 Task: Add Belgioioso Burrata Cheese With Black Truffles to the cart.
Action: Mouse moved to (730, 258)
Screenshot: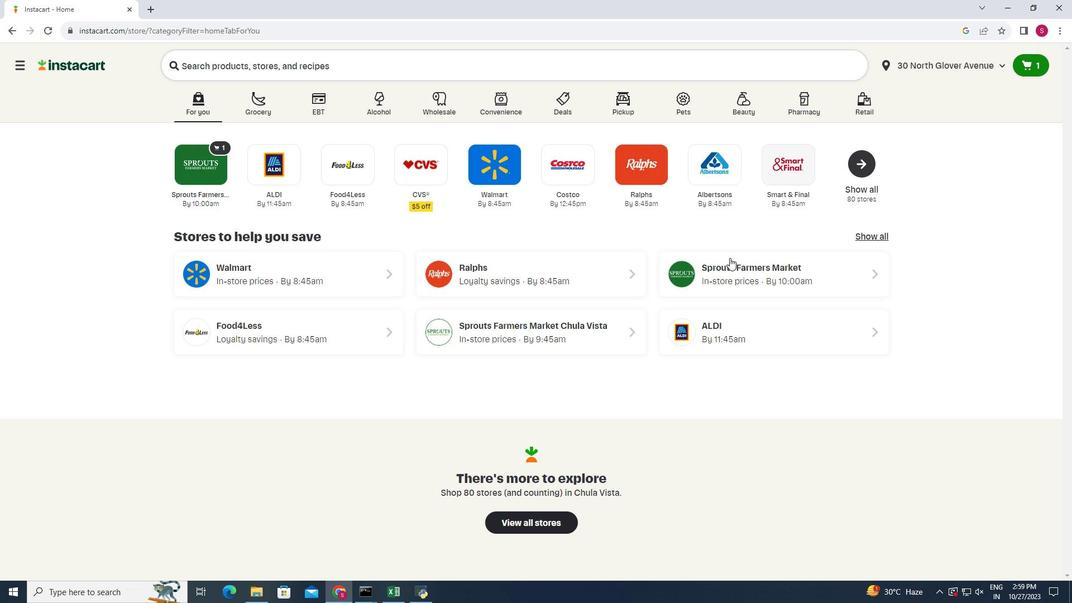 
Action: Mouse pressed left at (730, 258)
Screenshot: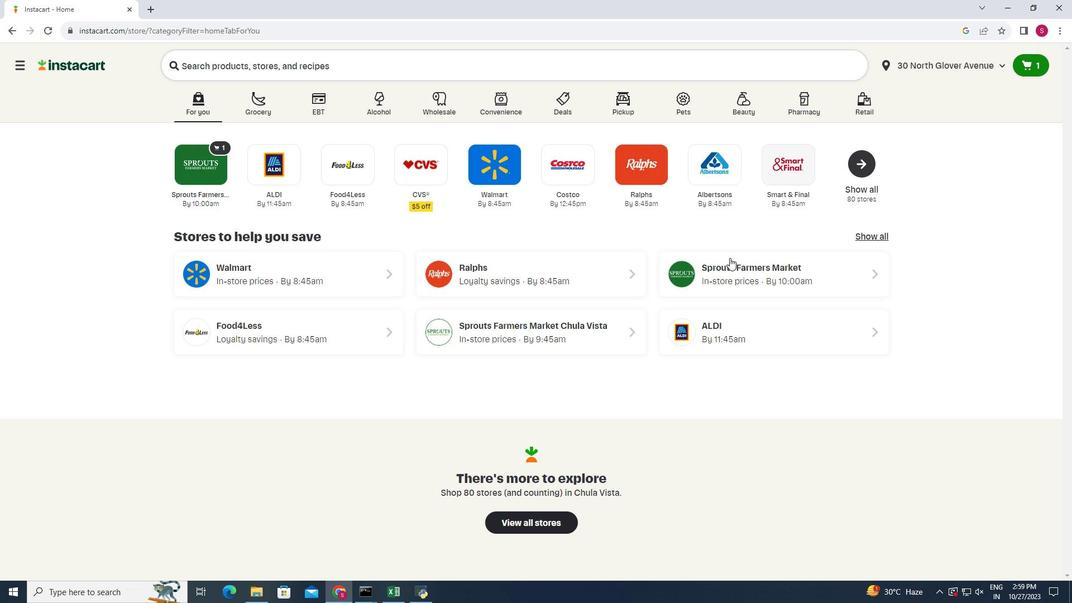 
Action: Mouse moved to (25, 487)
Screenshot: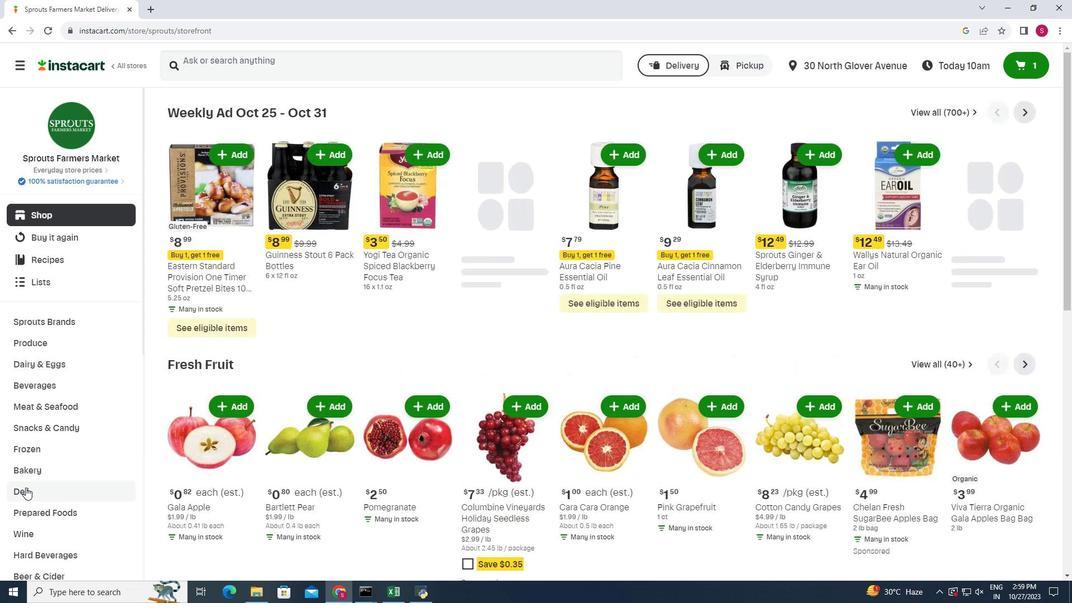 
Action: Mouse pressed left at (25, 487)
Screenshot: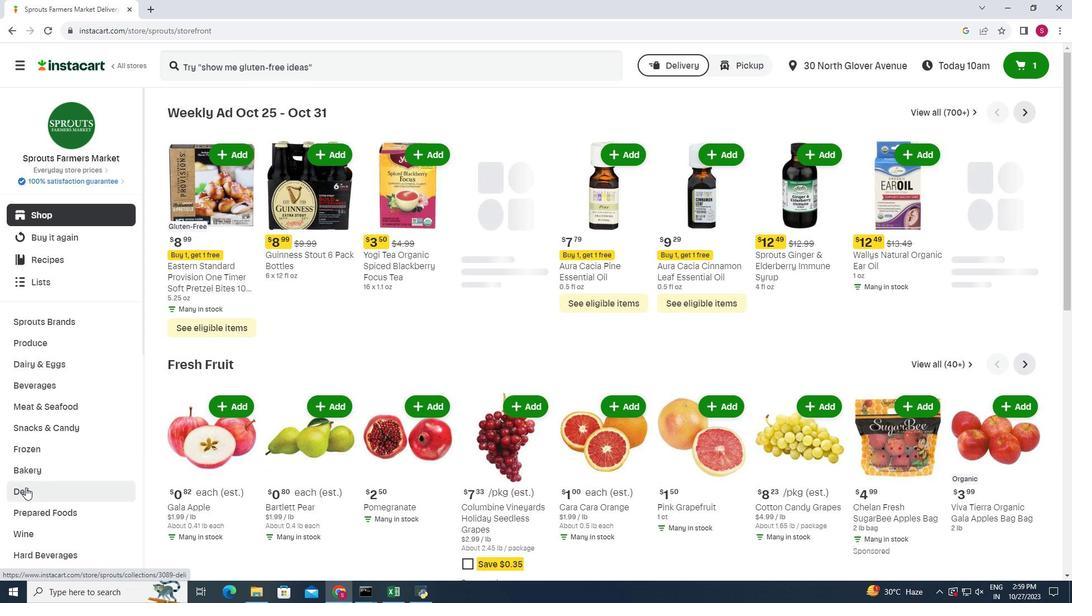 
Action: Mouse moved to (298, 139)
Screenshot: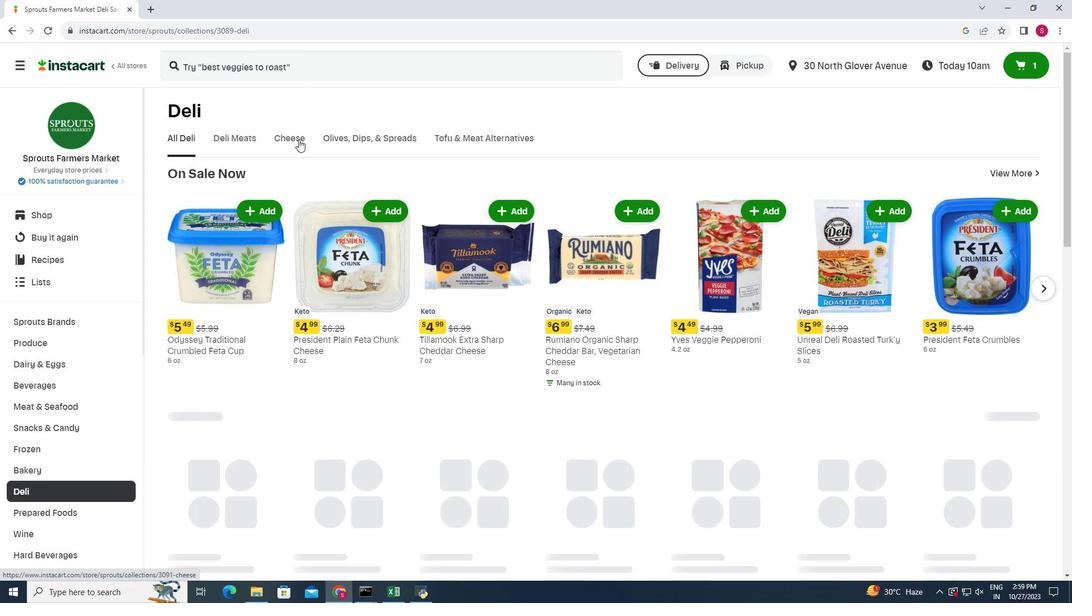 
Action: Mouse pressed left at (298, 139)
Screenshot: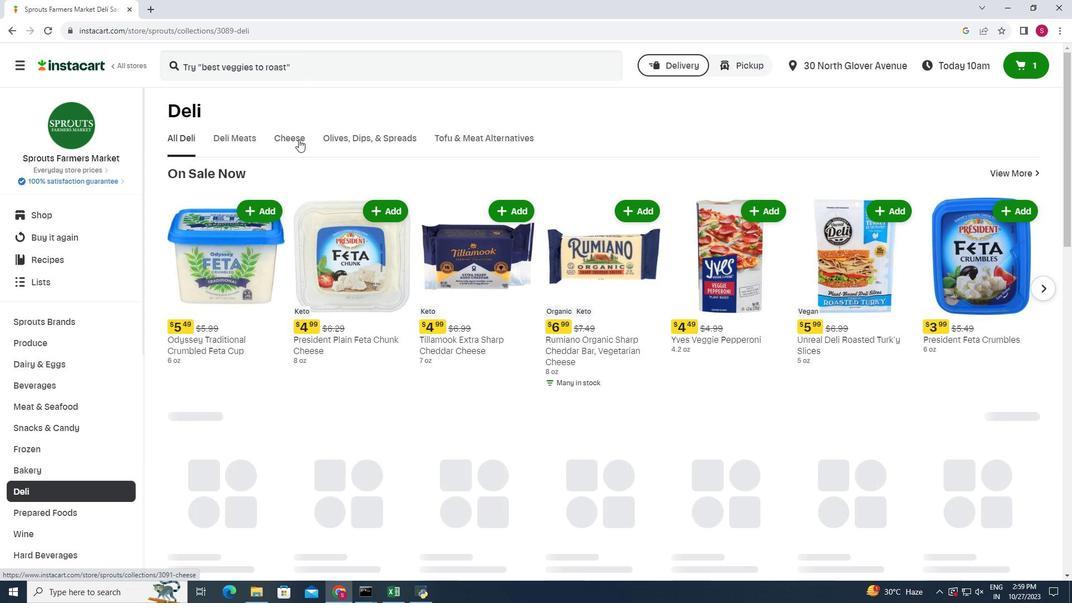 
Action: Mouse moved to (1038, 182)
Screenshot: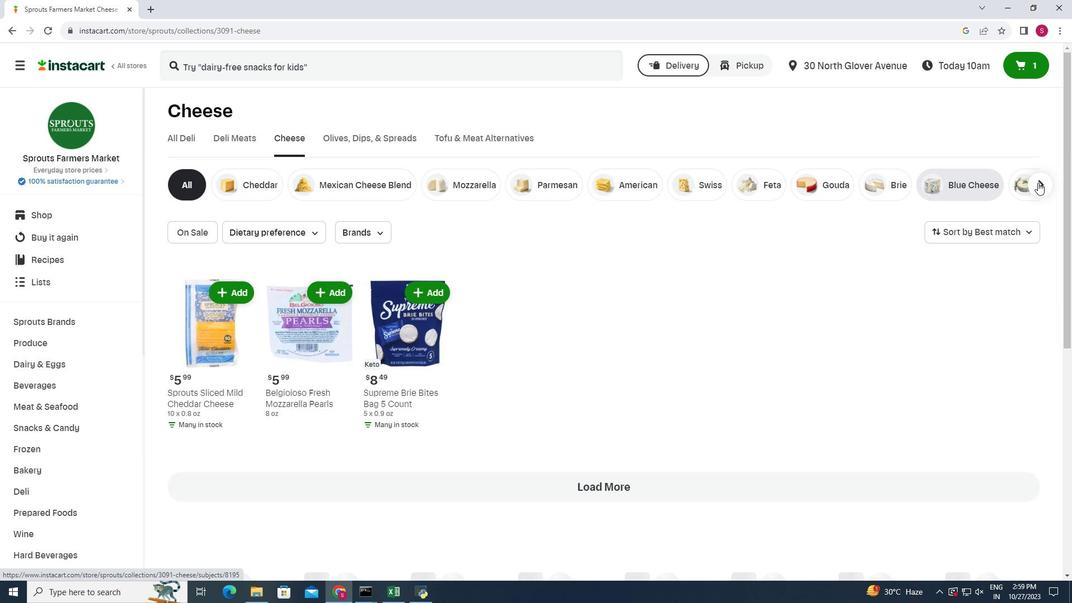 
Action: Mouse pressed left at (1038, 182)
Screenshot: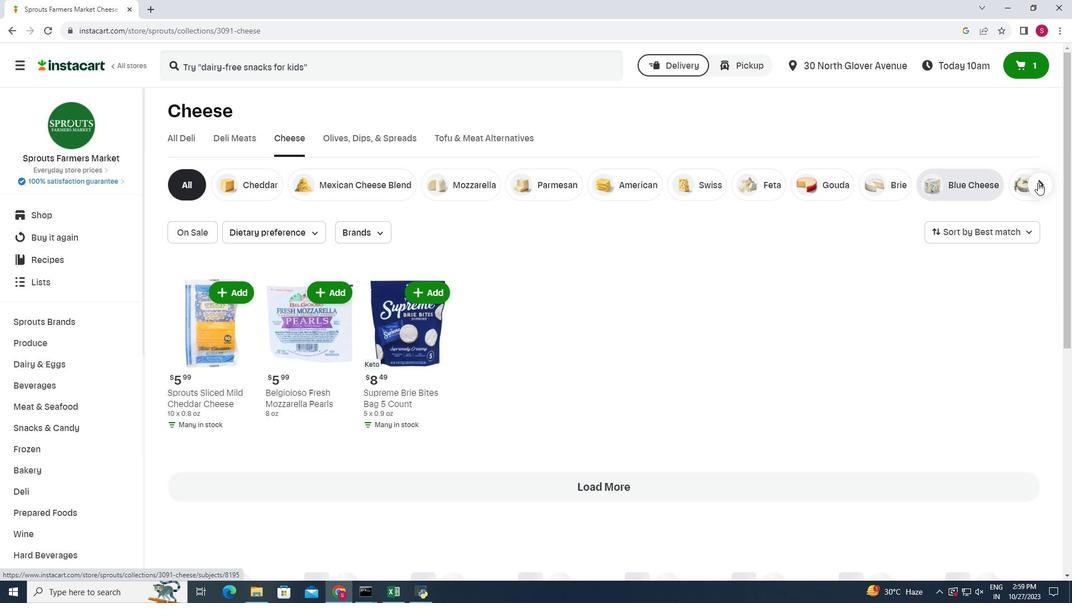 
Action: Mouse moved to (990, 184)
Screenshot: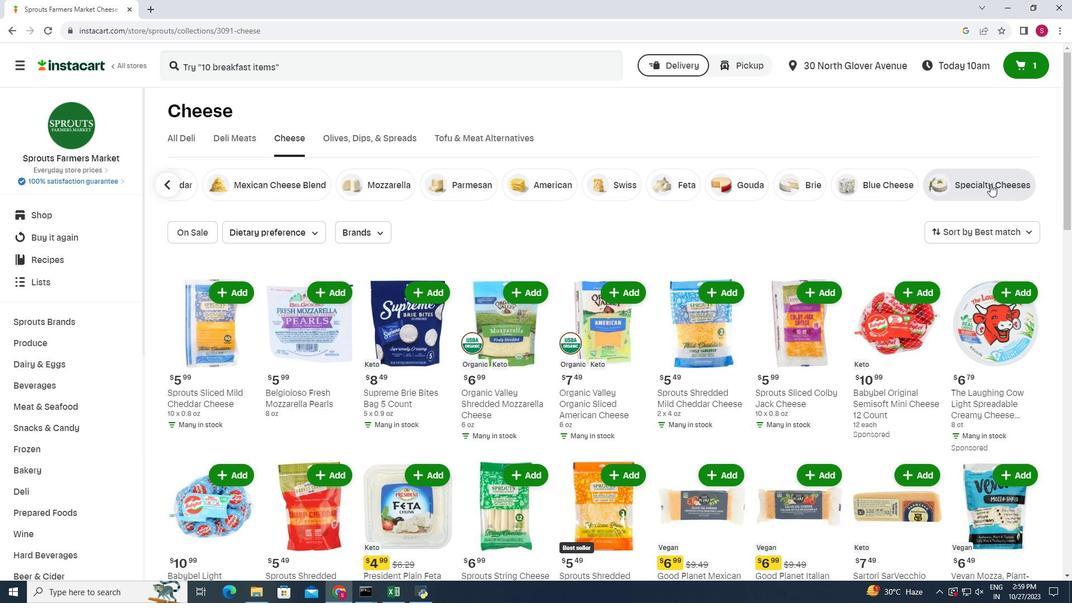 
Action: Mouse pressed left at (990, 184)
Screenshot: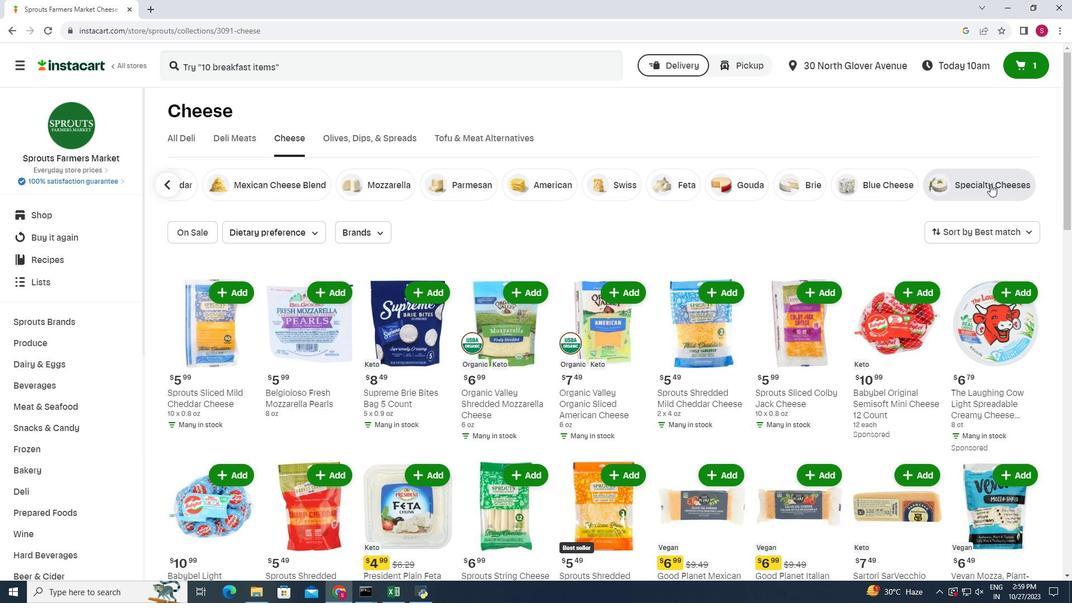 
Action: Mouse moved to (819, 256)
Screenshot: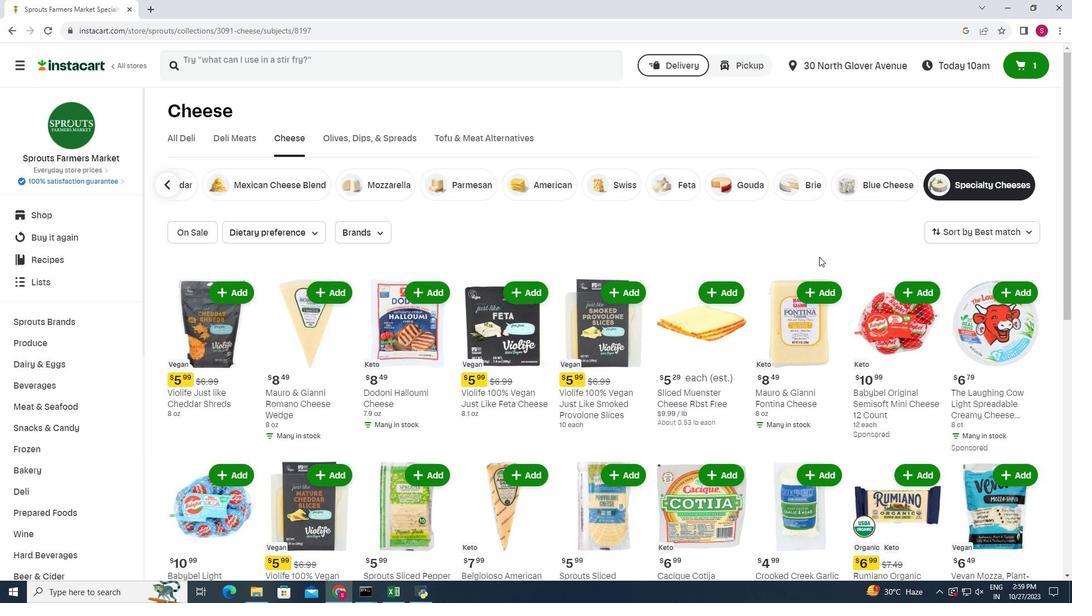 
Action: Mouse scrolled (819, 256) with delta (0, 0)
Screenshot: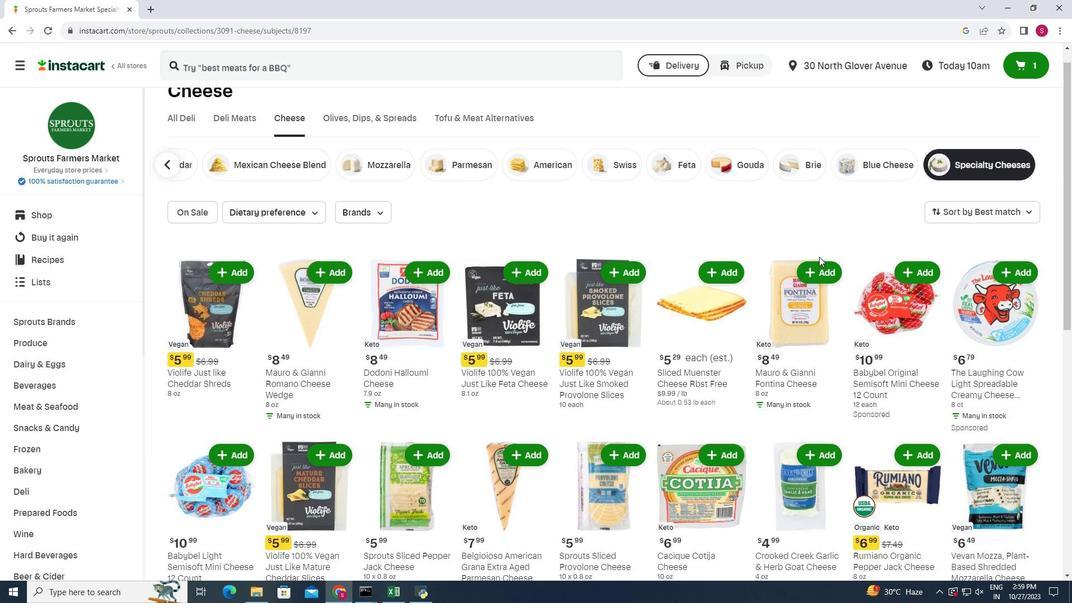 
Action: Mouse moved to (1003, 341)
Screenshot: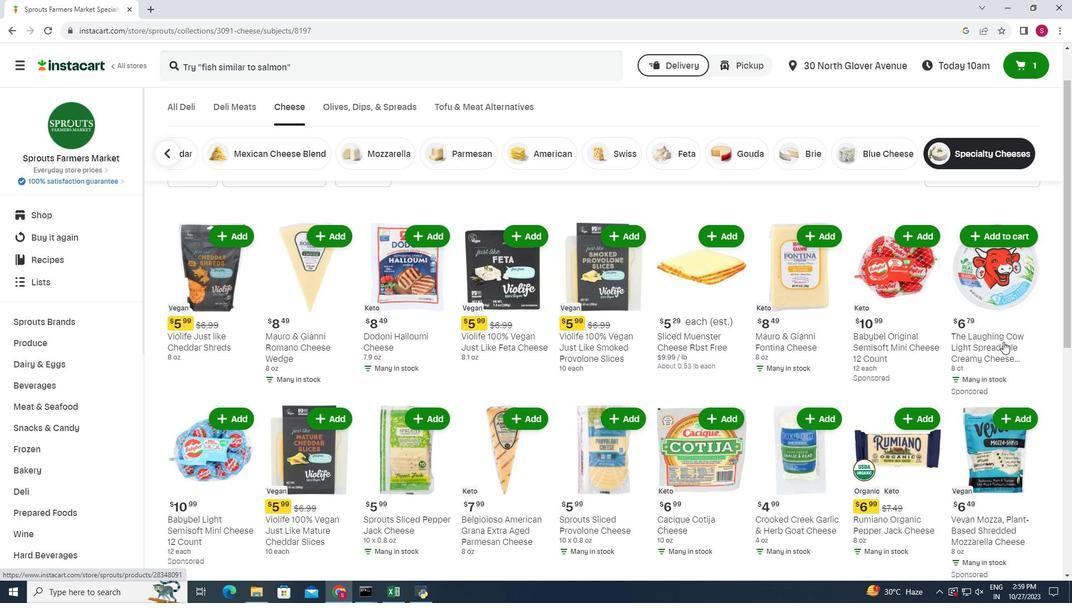 
Action: Mouse scrolled (1003, 341) with delta (0, 0)
Screenshot: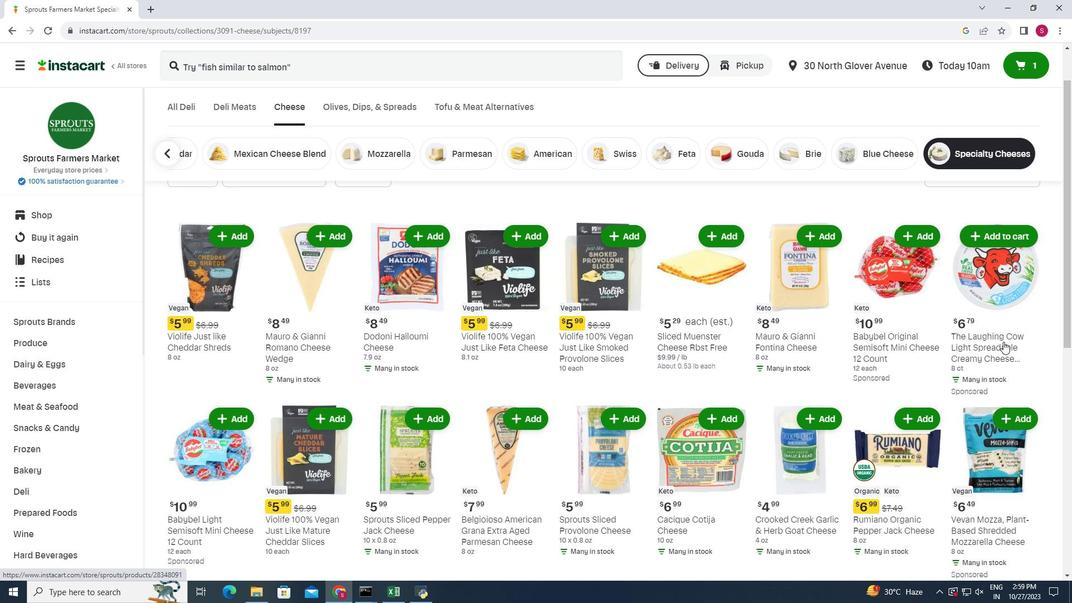 
Action: Mouse scrolled (1003, 341) with delta (0, 0)
Screenshot: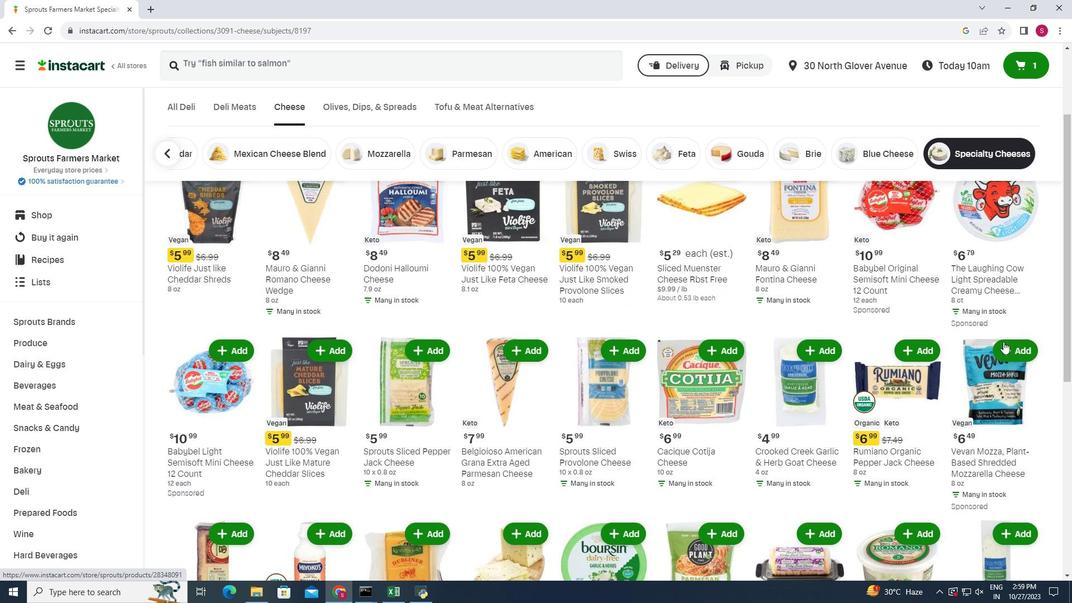
Action: Mouse scrolled (1003, 341) with delta (0, 0)
Screenshot: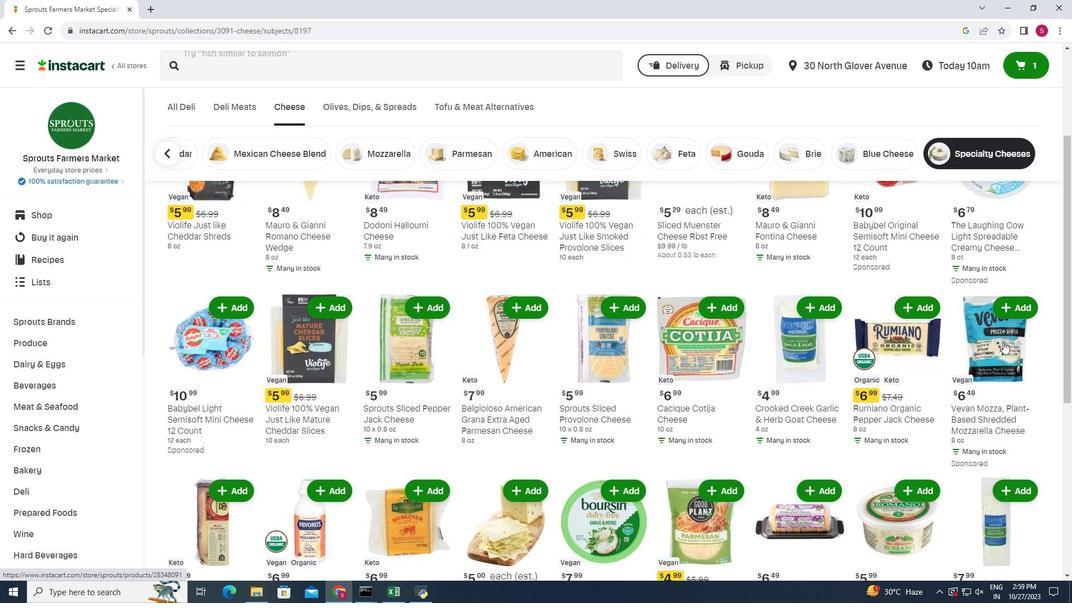 
Action: Mouse moved to (193, 314)
Screenshot: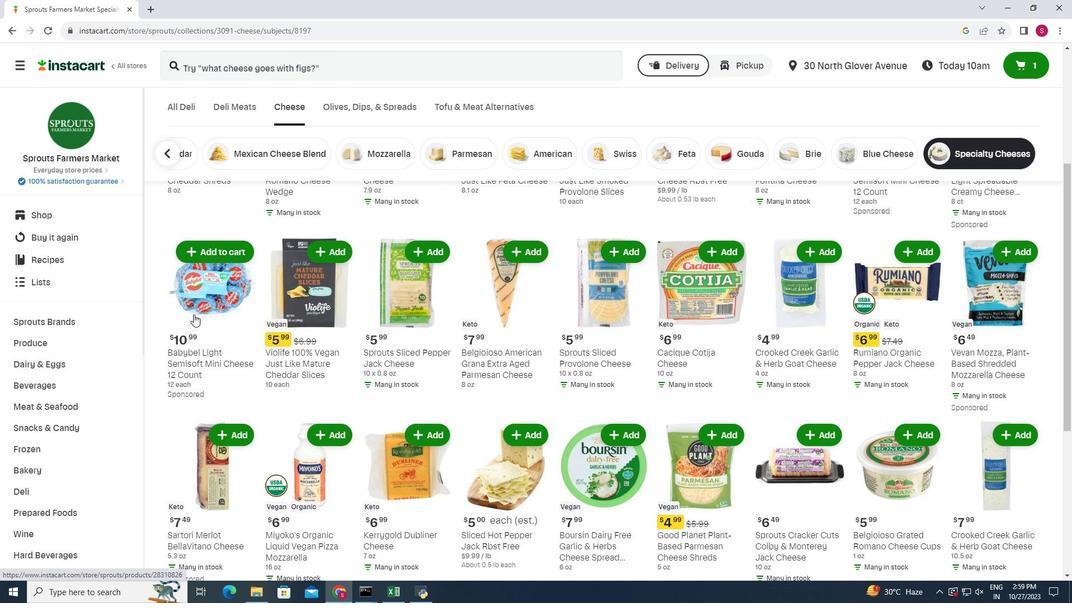 
Action: Mouse scrolled (193, 313) with delta (0, 0)
Screenshot: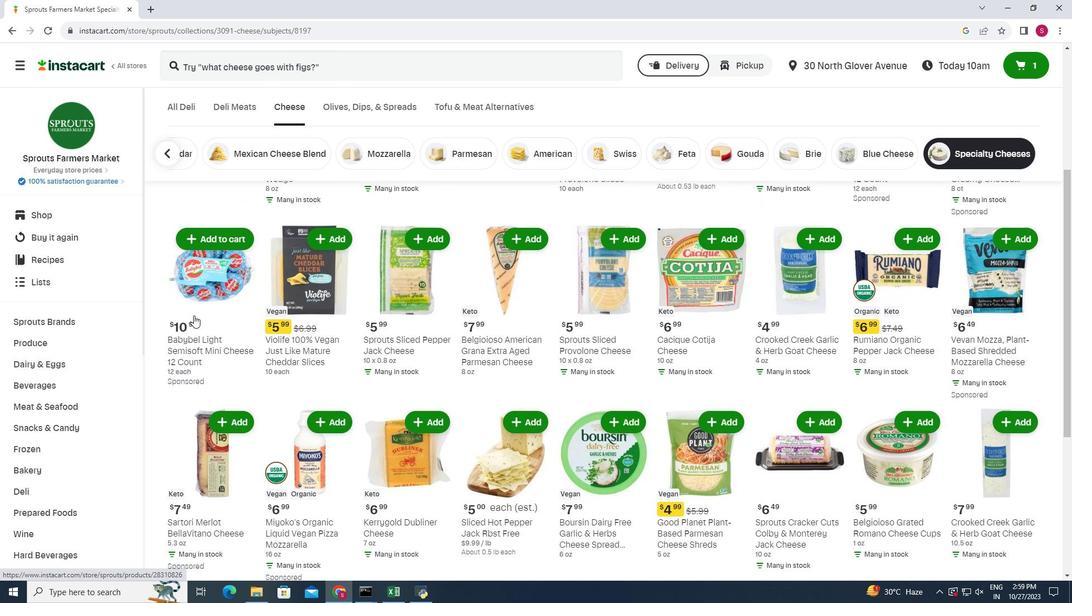 
Action: Mouse moved to (193, 315)
Screenshot: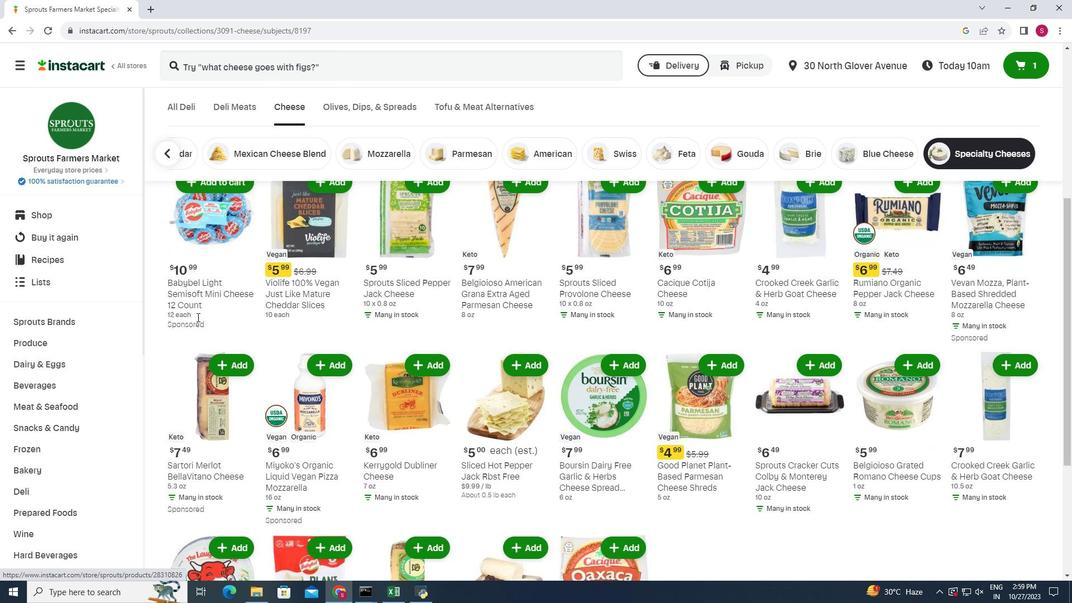 
Action: Mouse scrolled (193, 315) with delta (0, 0)
Screenshot: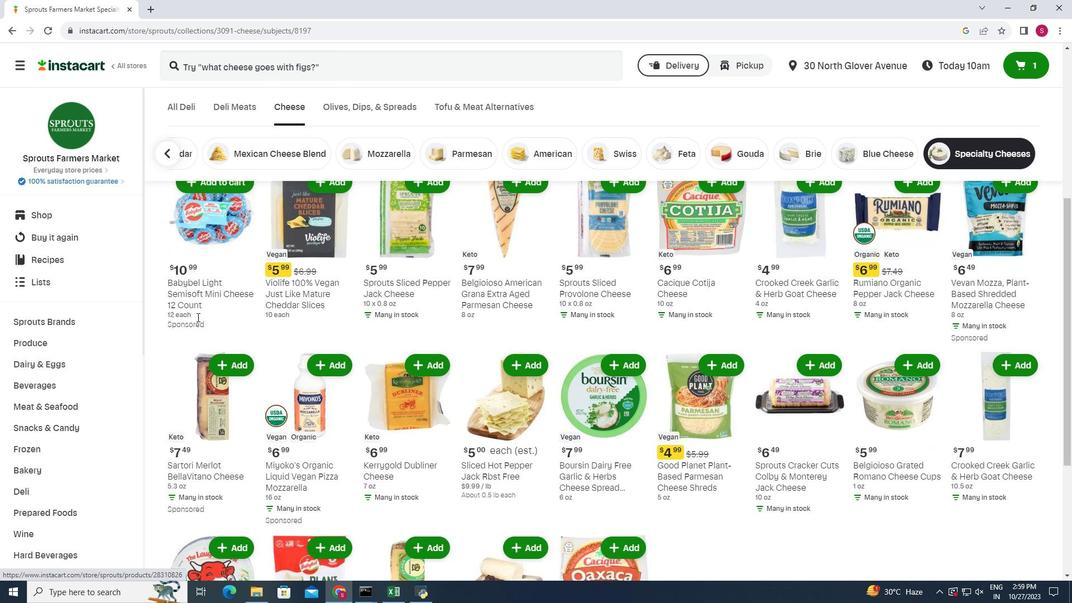 
Action: Mouse moved to (1010, 411)
Screenshot: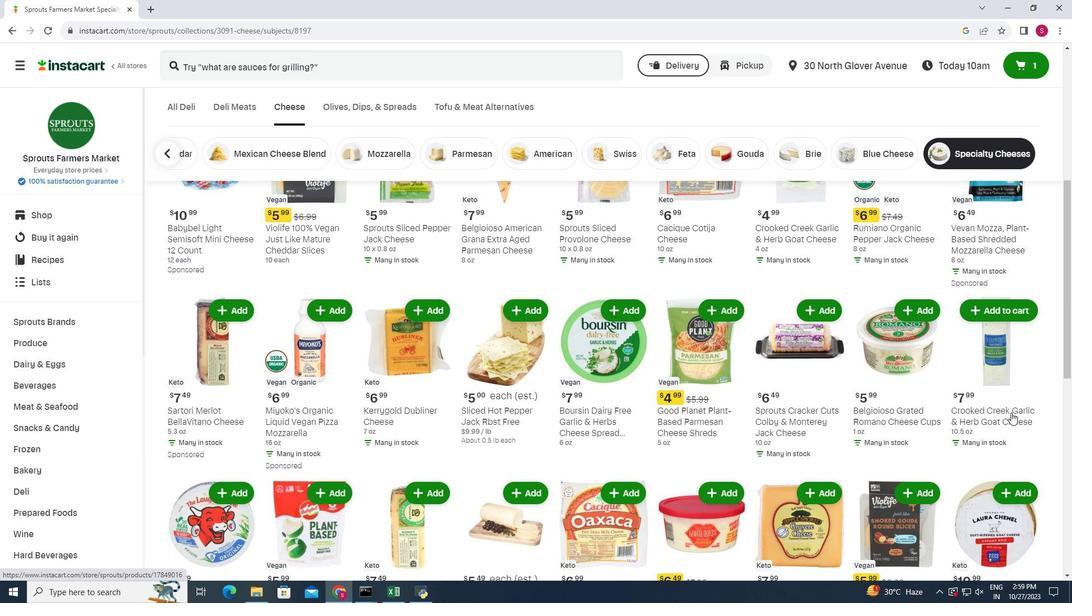 
Action: Mouse scrolled (1010, 411) with delta (0, 0)
Screenshot: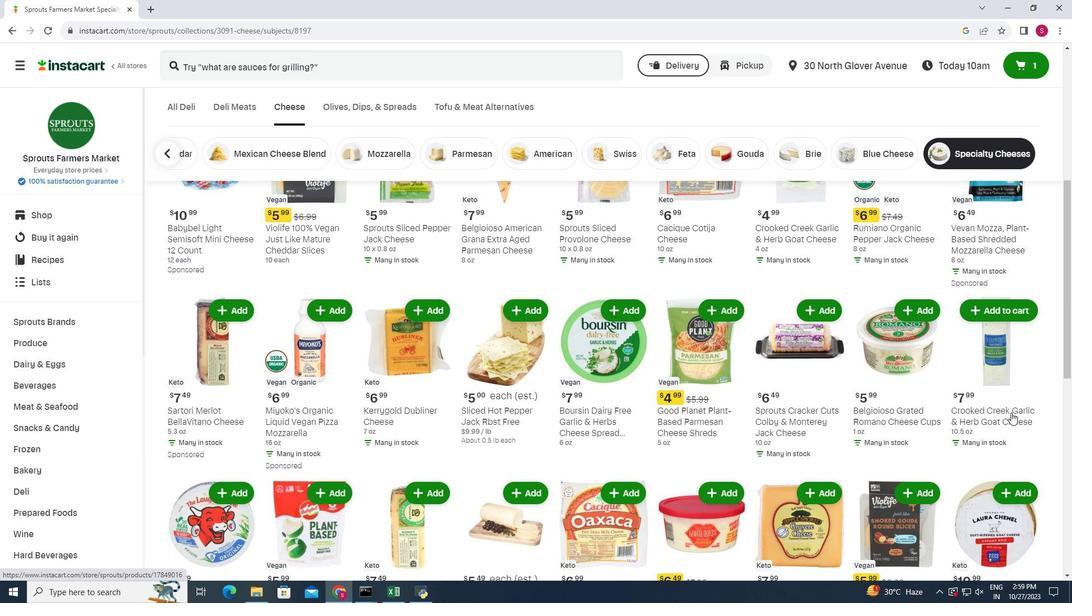 
Action: Mouse moved to (1011, 412)
Screenshot: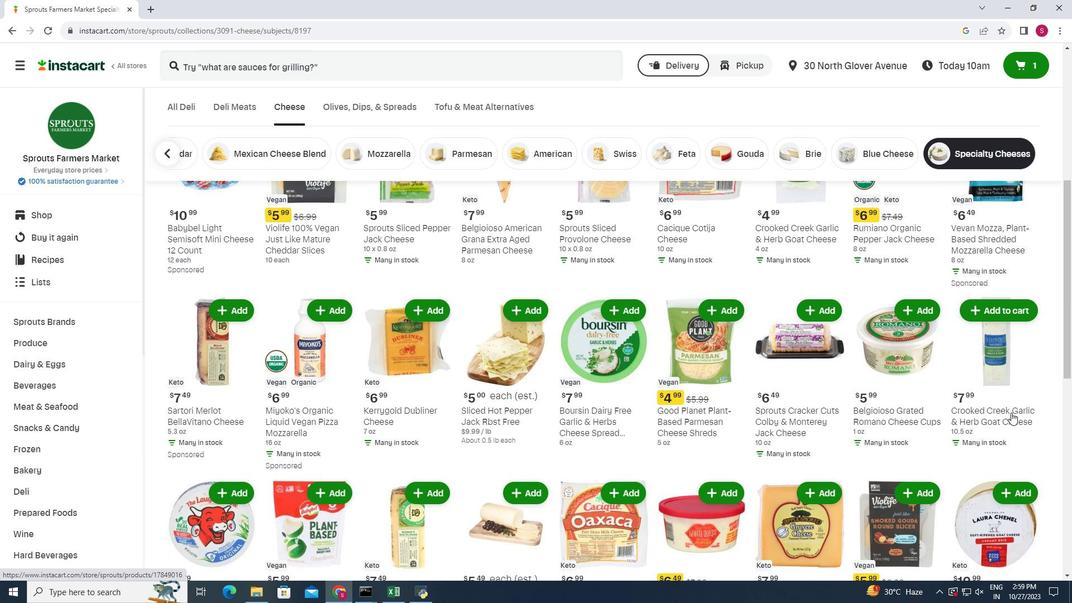 
Action: Mouse scrolled (1011, 412) with delta (0, 0)
Screenshot: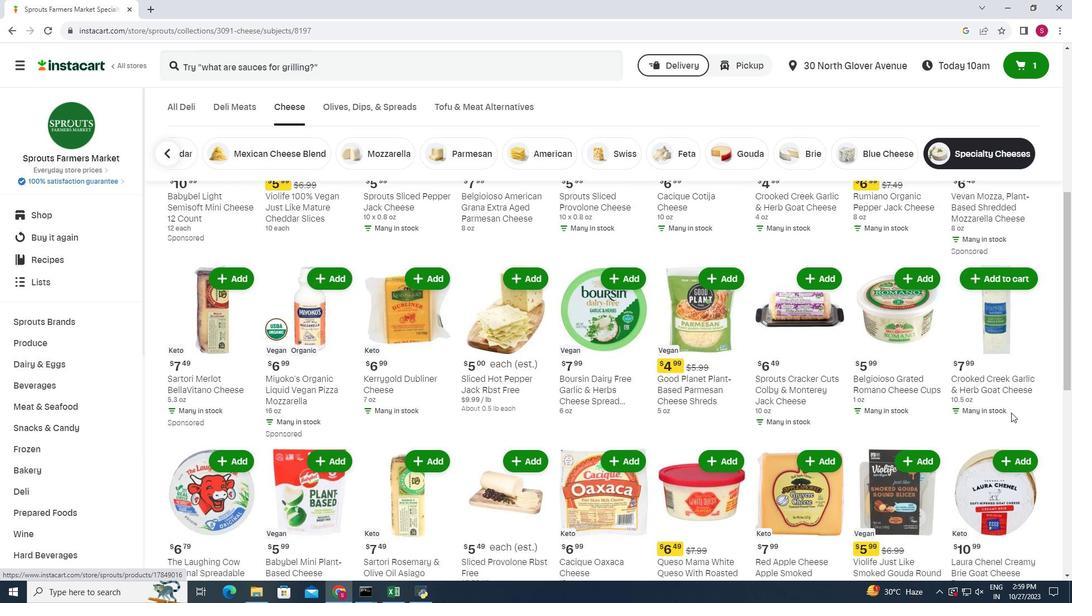 
Action: Mouse scrolled (1011, 412) with delta (0, 0)
Screenshot: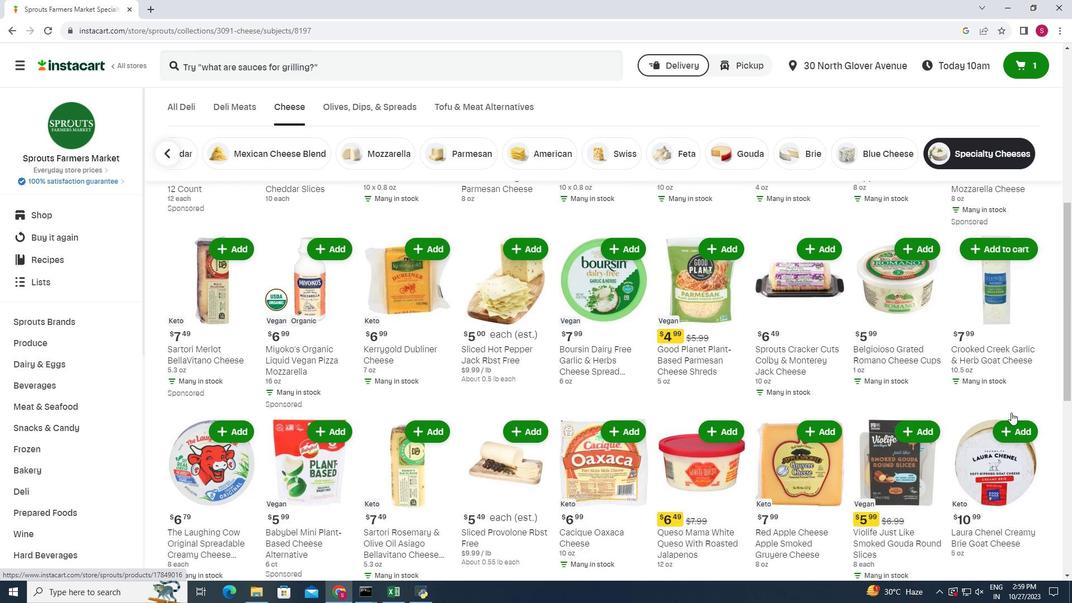 
Action: Mouse moved to (1012, 413)
Screenshot: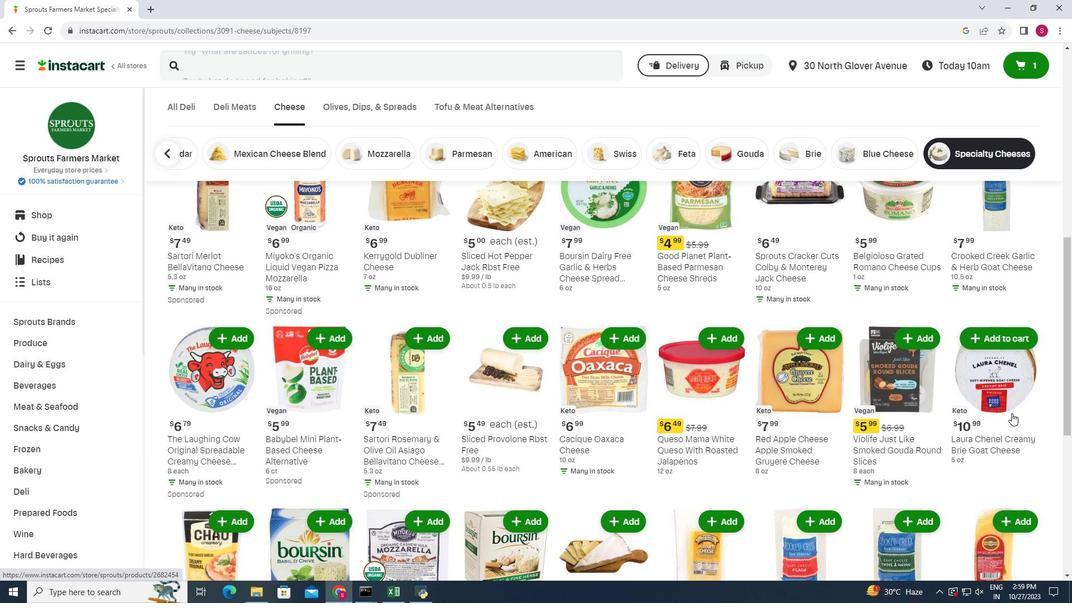 
Action: Mouse scrolled (1012, 412) with delta (0, 0)
Screenshot: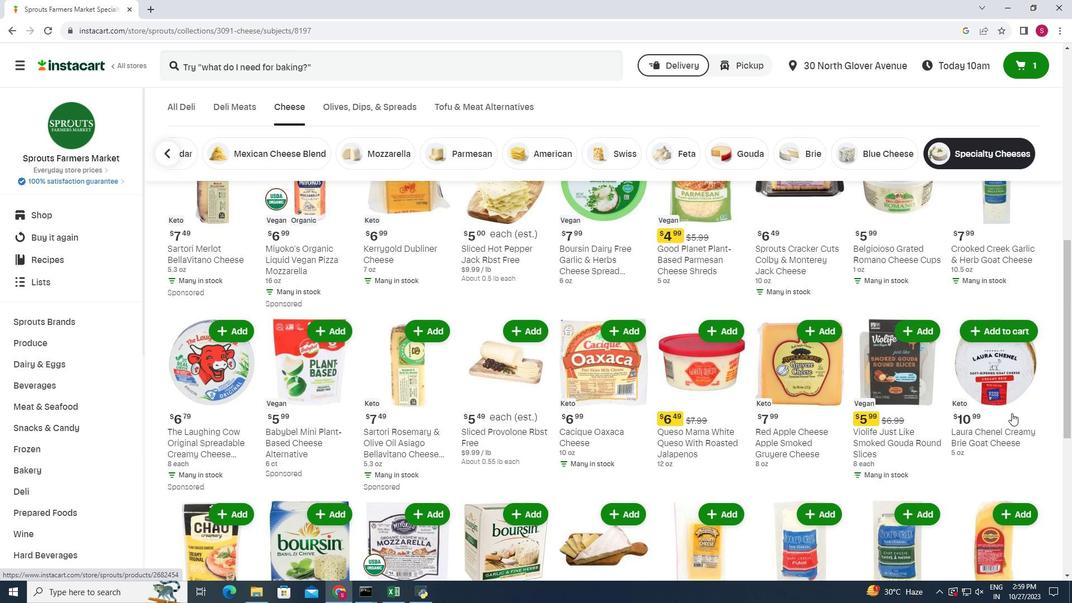 
Action: Mouse scrolled (1012, 412) with delta (0, 0)
Screenshot: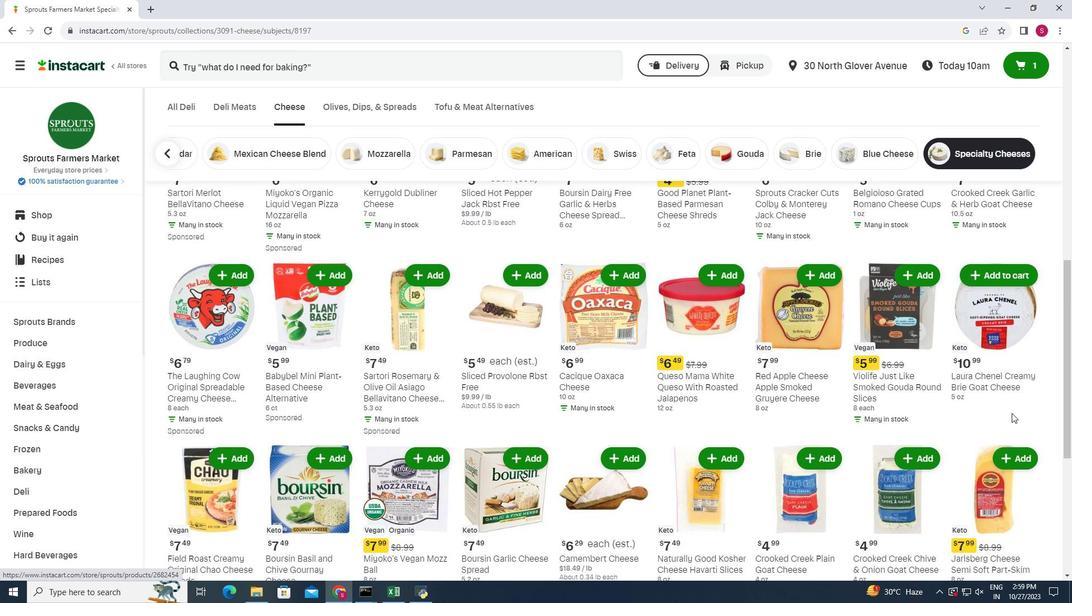 
Action: Mouse moved to (273, 342)
Screenshot: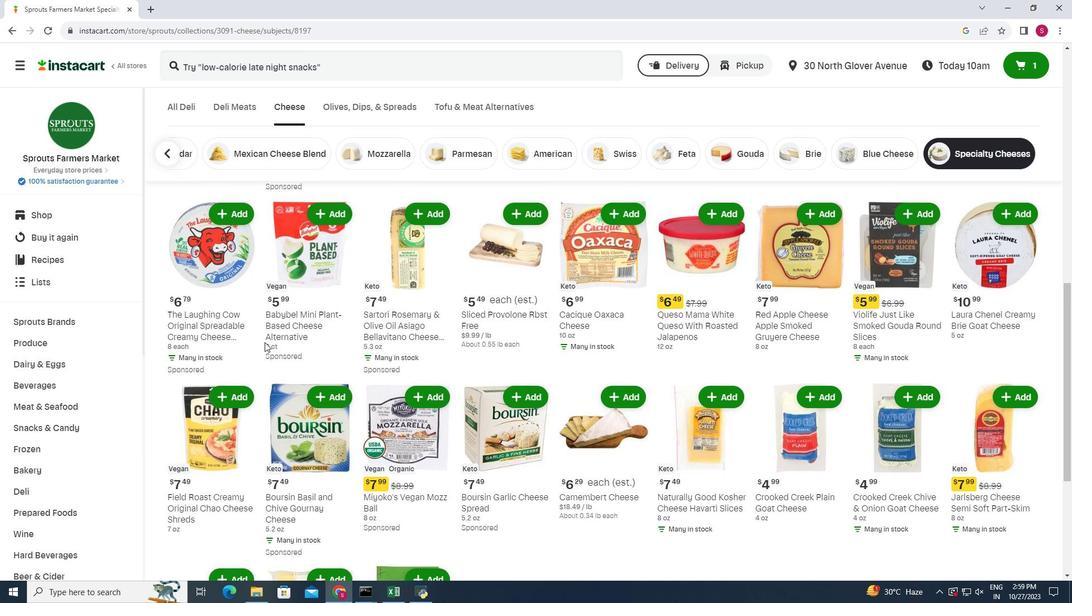 
Action: Mouse scrolled (273, 341) with delta (0, 0)
Screenshot: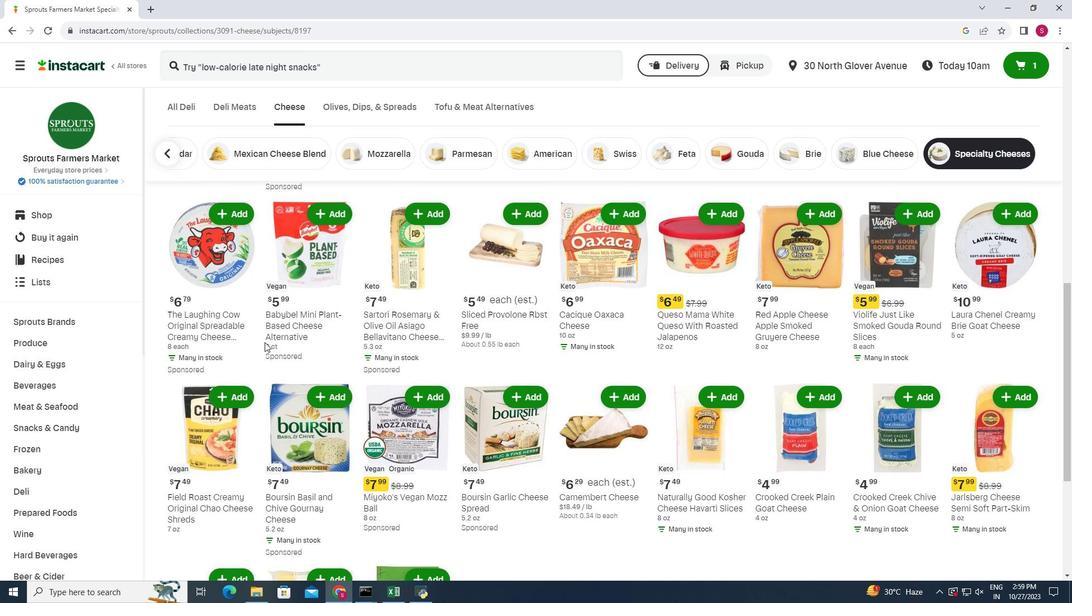 
Action: Mouse moved to (170, 331)
Screenshot: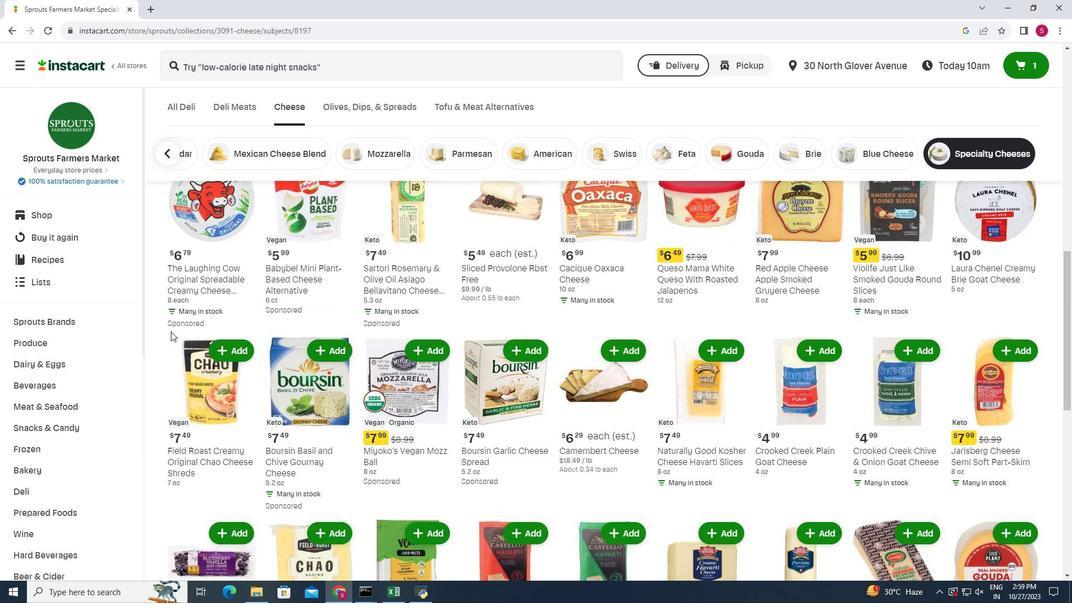 
Action: Mouse scrolled (170, 331) with delta (0, 0)
Screenshot: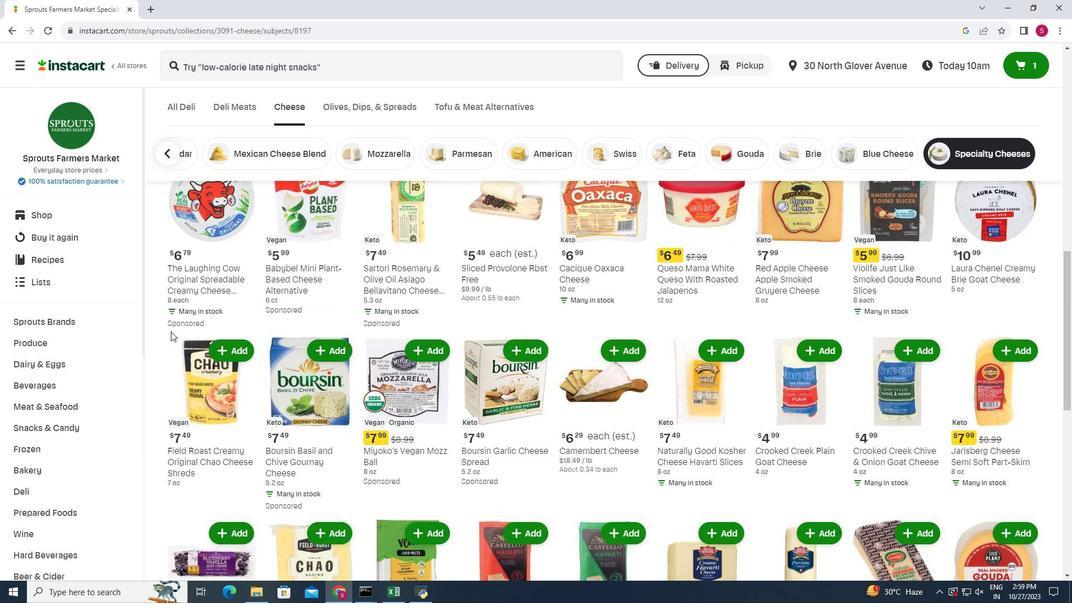 
Action: Mouse moved to (1000, 387)
Screenshot: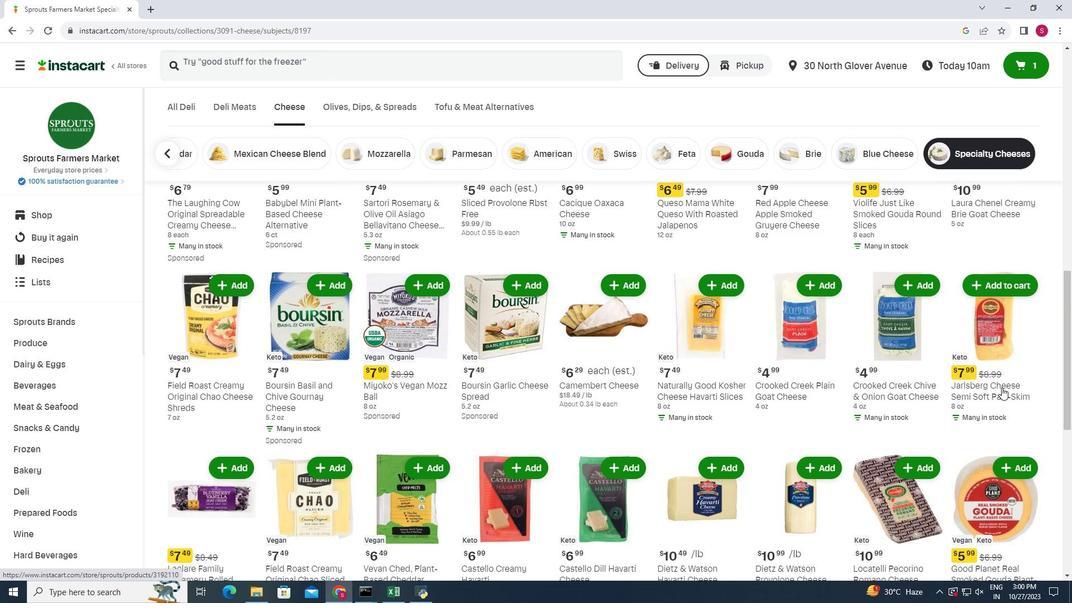 
Action: Mouse scrolled (1000, 386) with delta (0, 0)
Screenshot: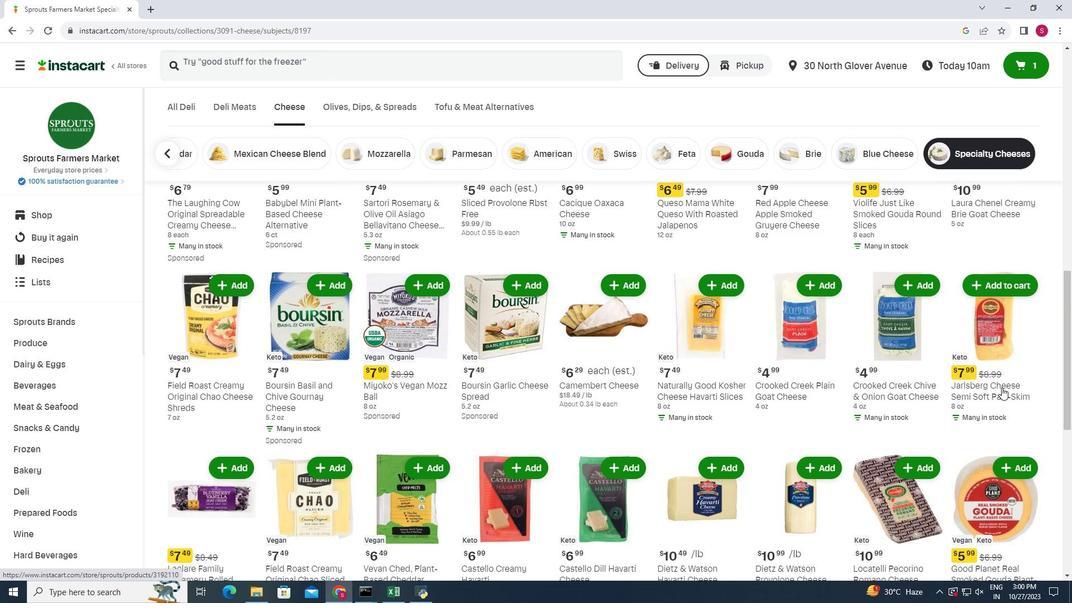 
Action: Mouse moved to (1002, 387)
Screenshot: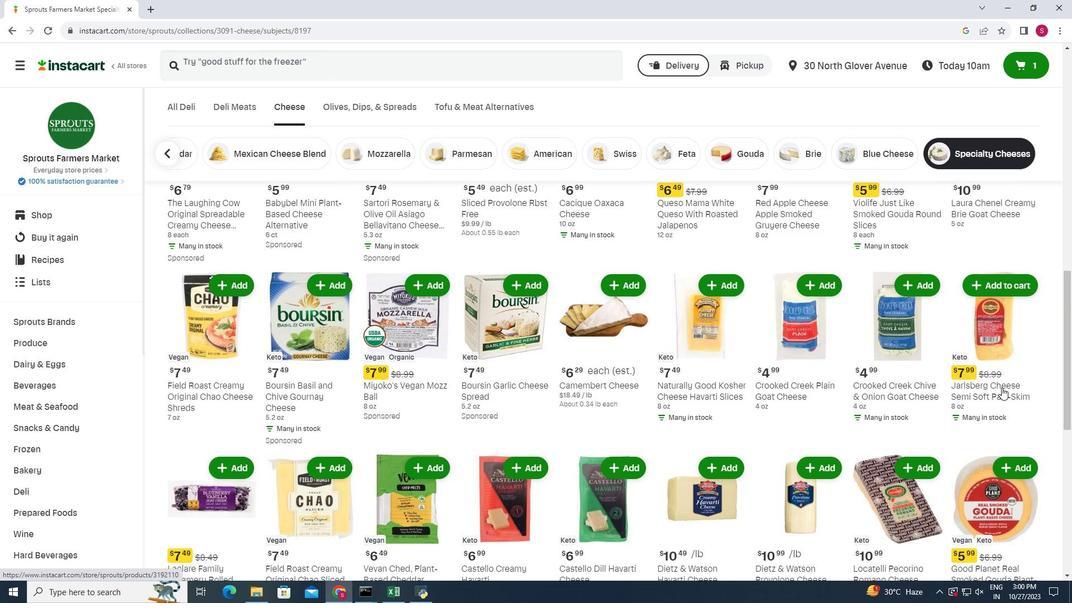 
Action: Mouse scrolled (1002, 387) with delta (0, 0)
Screenshot: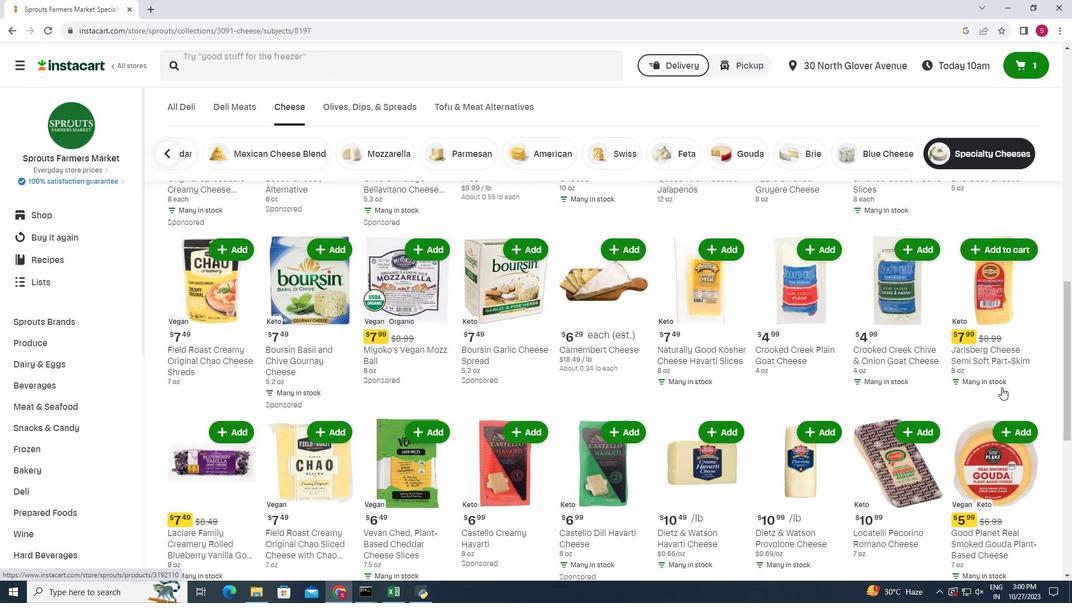 
Action: Mouse moved to (246, 372)
Screenshot: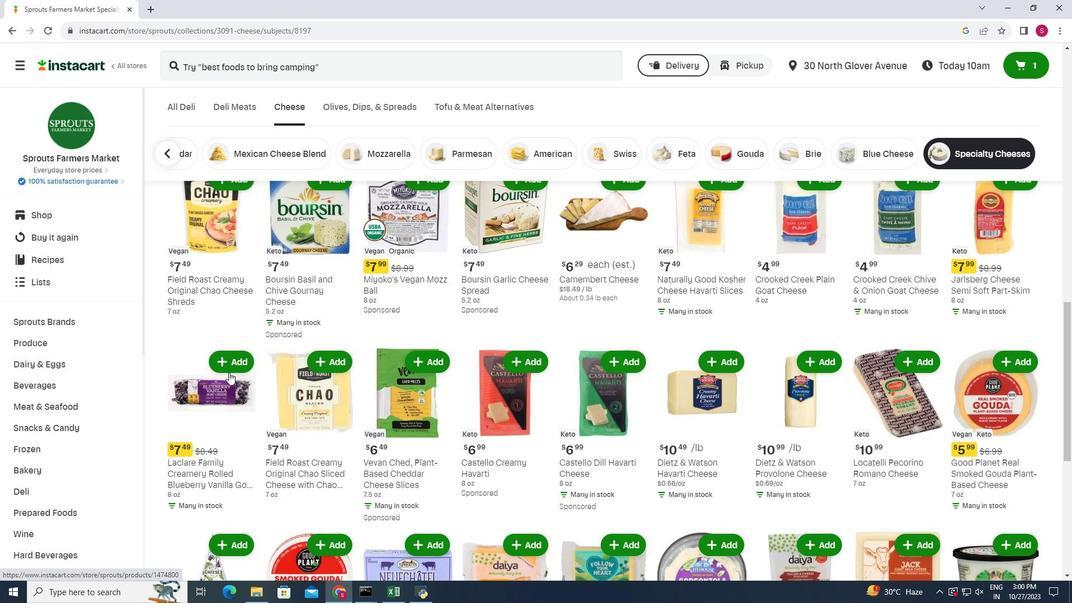 
Action: Mouse scrolled (246, 371) with delta (0, 0)
Screenshot: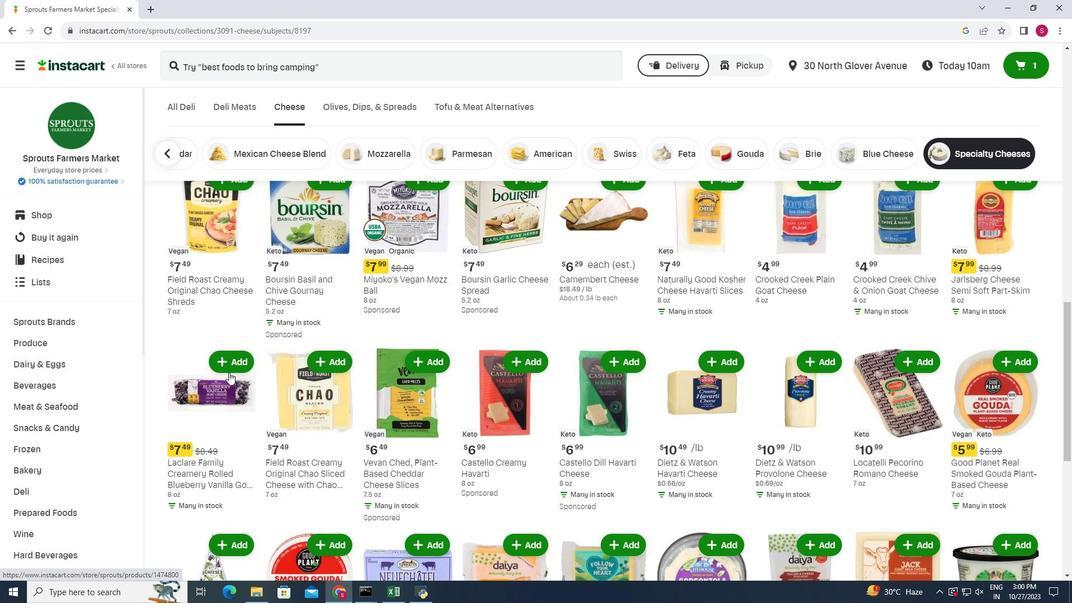 
Action: Mouse moved to (222, 373)
Screenshot: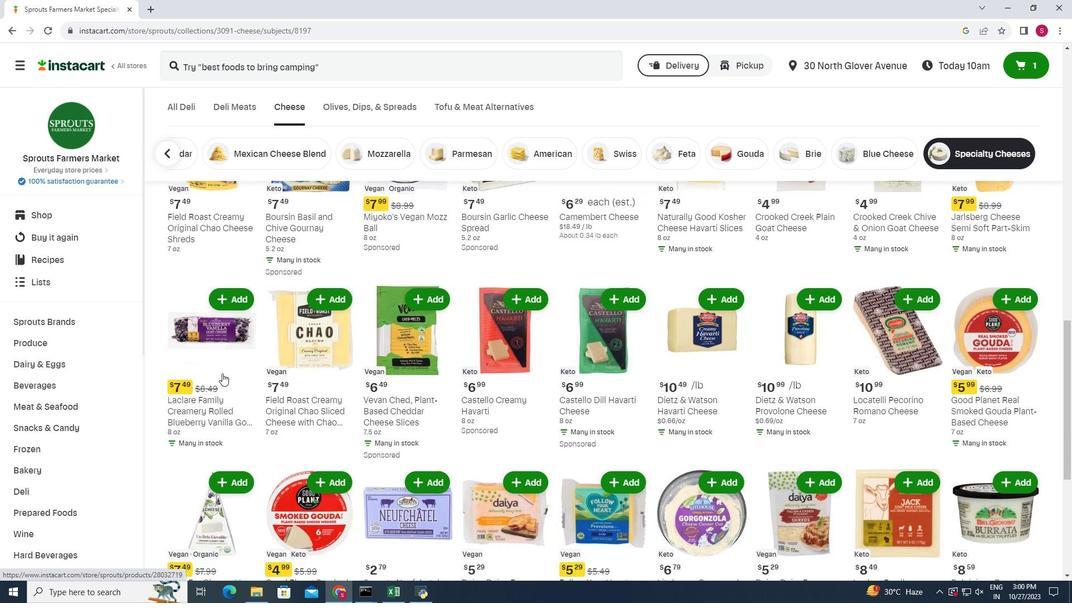 
Action: Mouse scrolled (222, 373) with delta (0, 0)
Screenshot: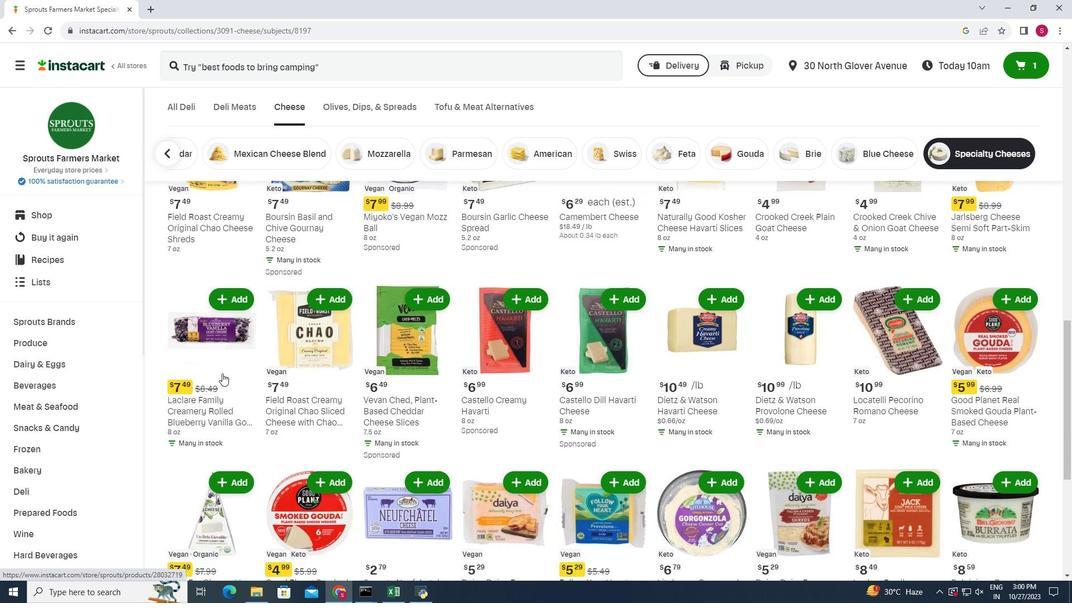 
Action: Mouse moved to (221, 374)
Screenshot: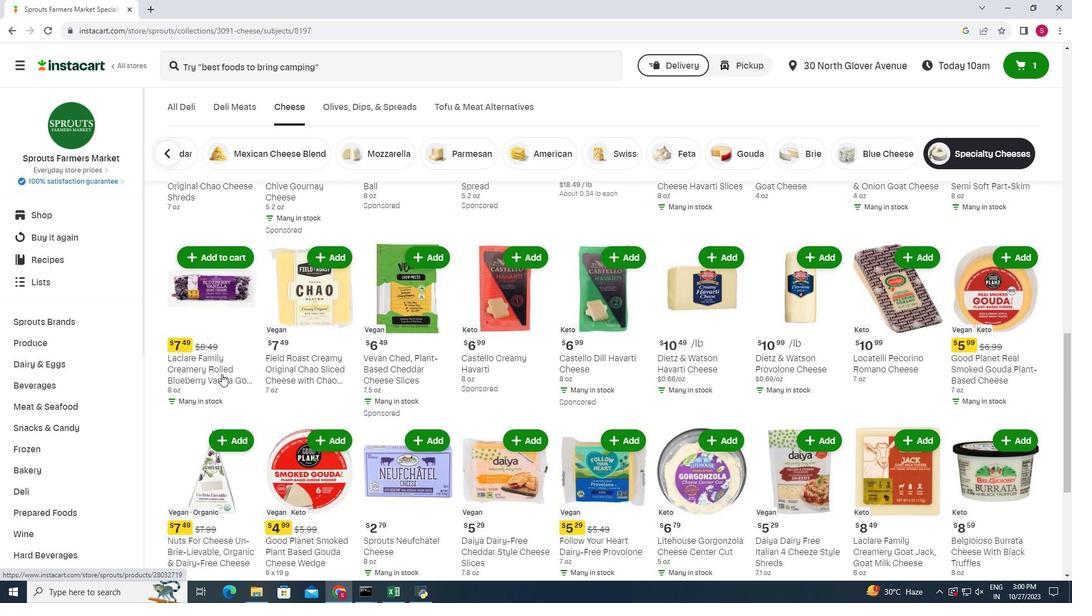 
Action: Mouse scrolled (221, 373) with delta (0, 0)
Screenshot: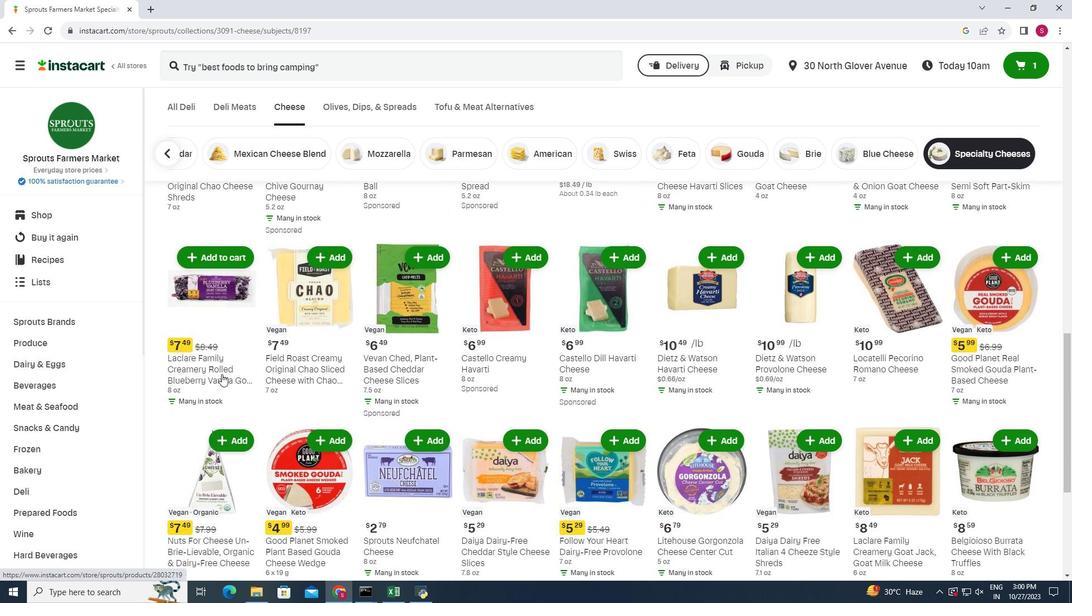 
Action: Mouse moved to (1026, 380)
Screenshot: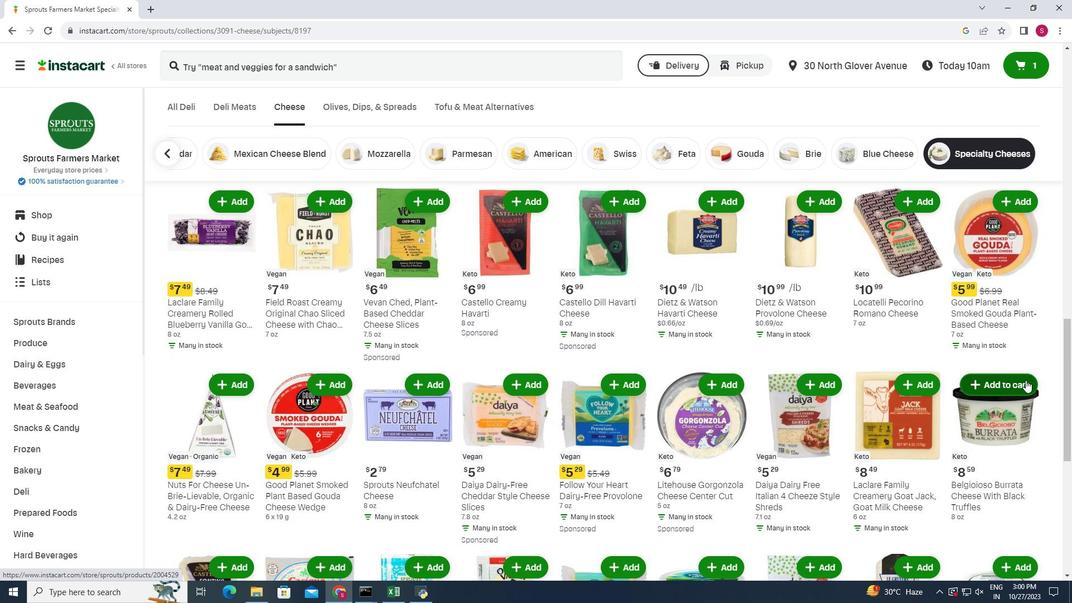 
Action: Mouse pressed left at (1026, 380)
Screenshot: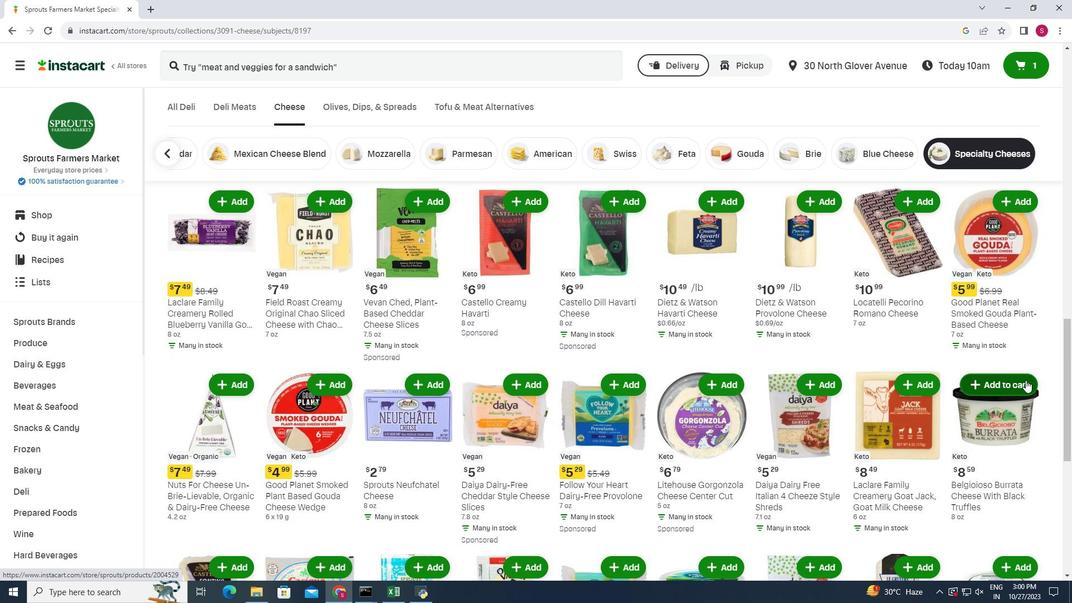 
Action: Mouse moved to (1039, 354)
Screenshot: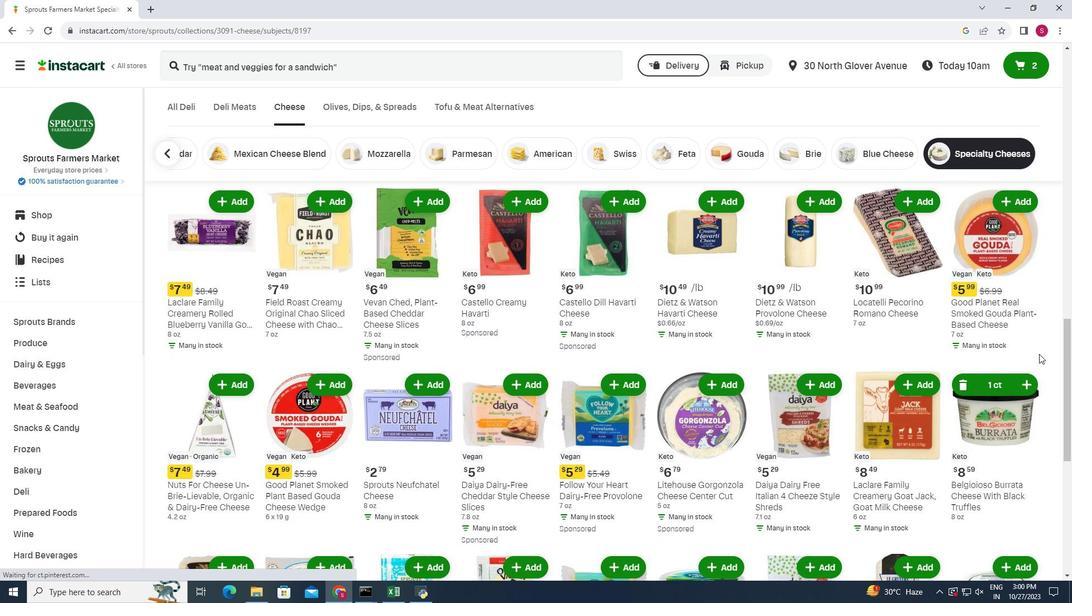 
